 Task: Use Visual Studio Code's code navigation shortcuts to rename a variable across the project.
Action: Mouse moved to (77, 128)
Screenshot: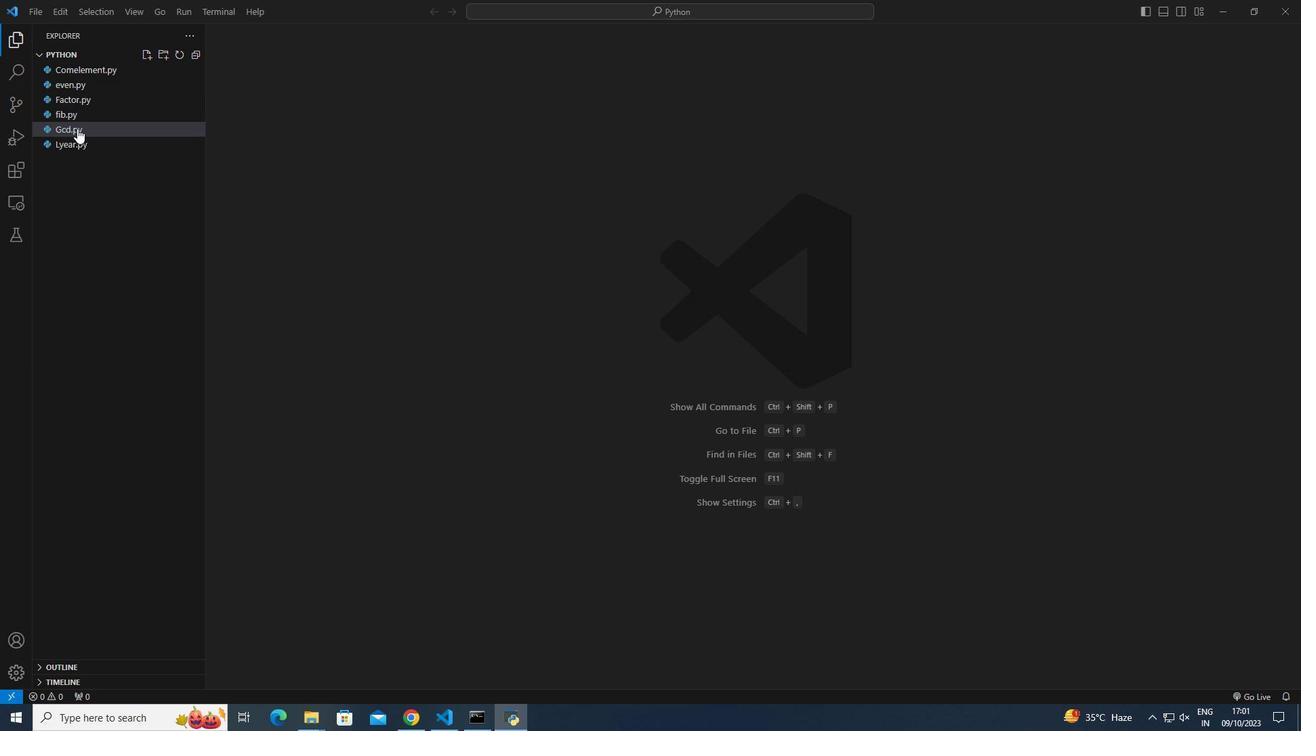 
Action: Mouse pressed left at (77, 128)
Screenshot: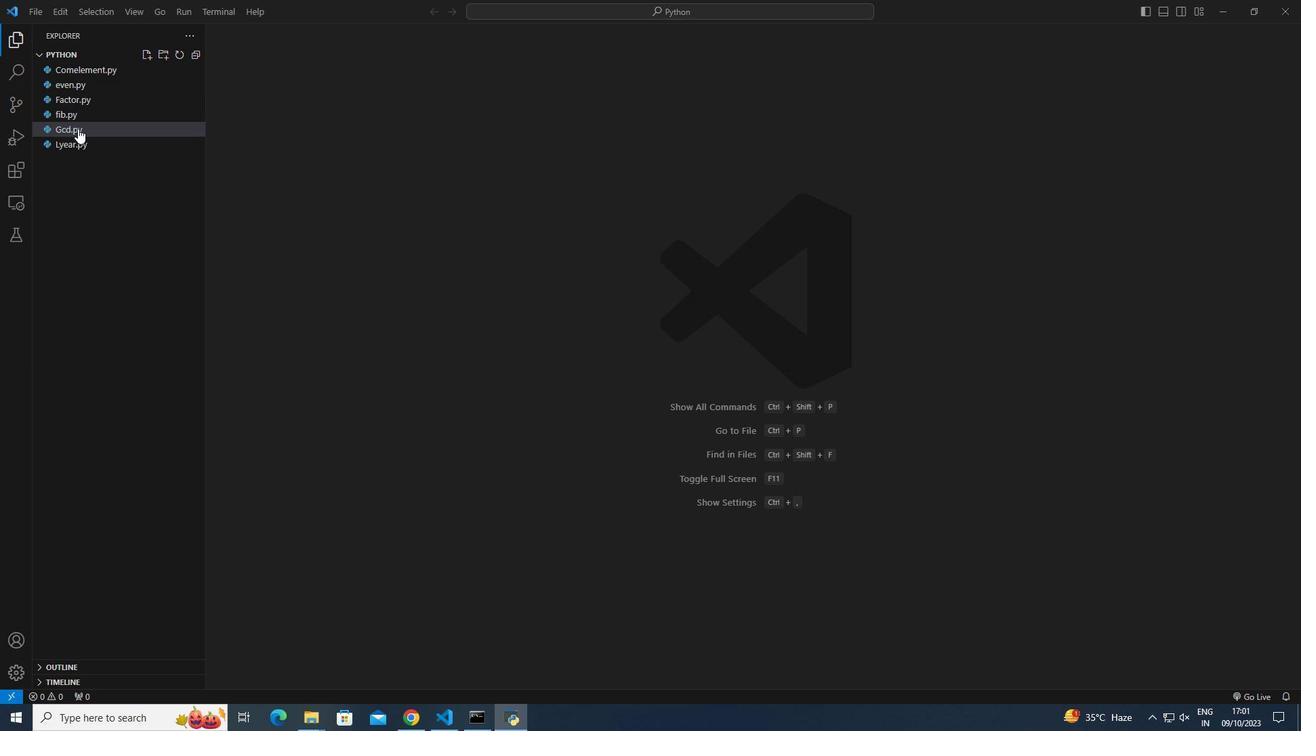 
Action: Mouse moved to (262, 121)
Screenshot: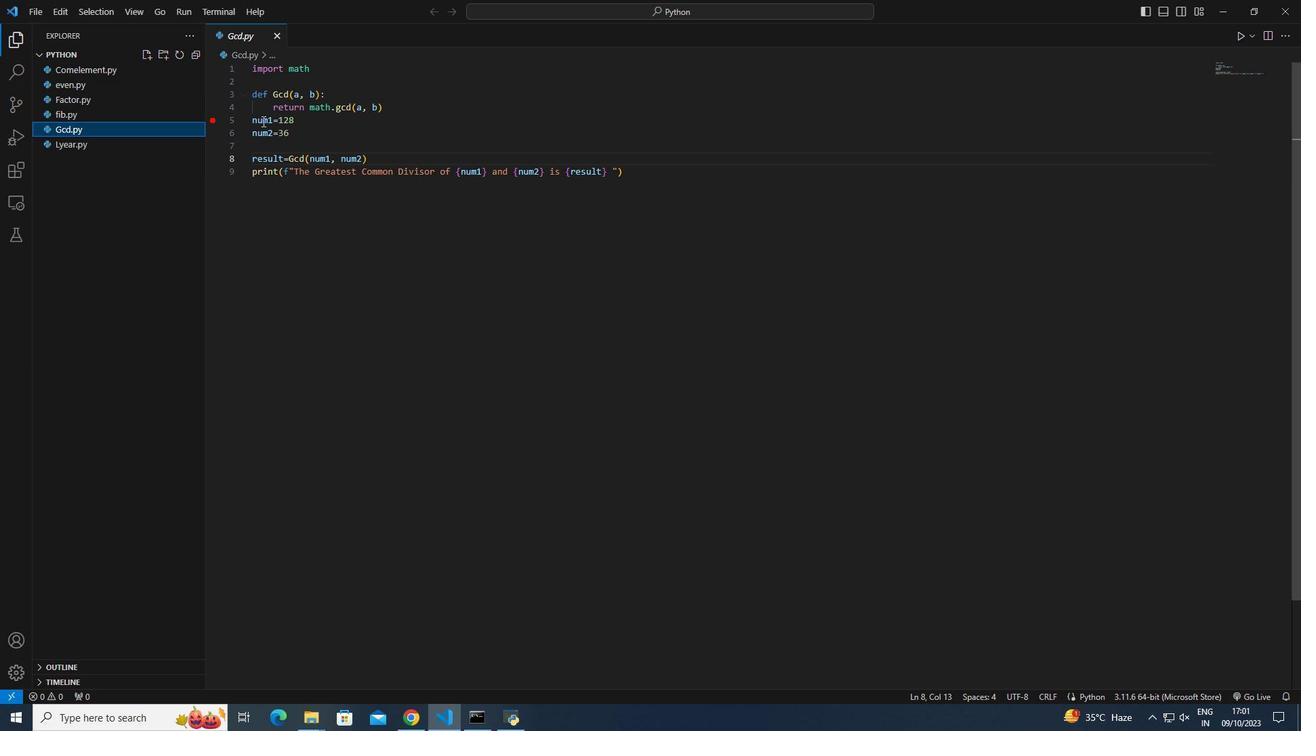
Action: Mouse pressed right at (262, 121)
Screenshot: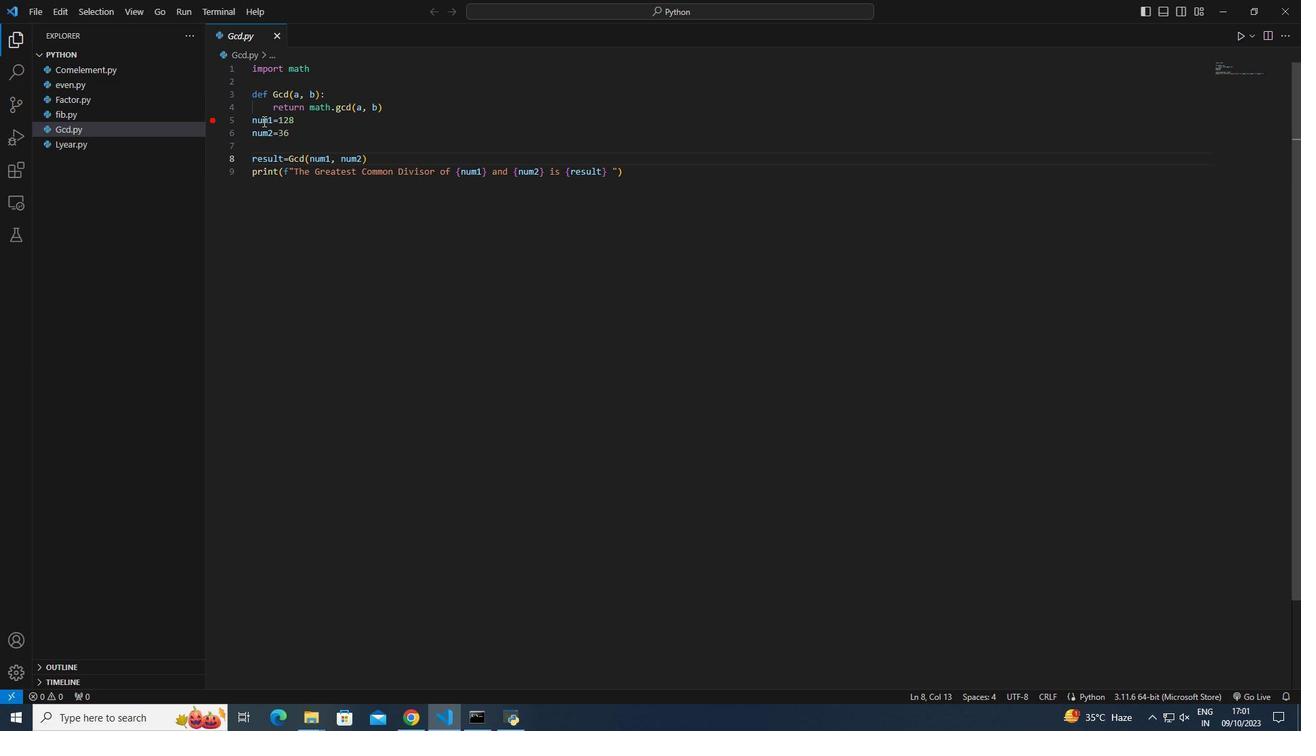 
Action: Mouse moved to (324, 268)
Screenshot: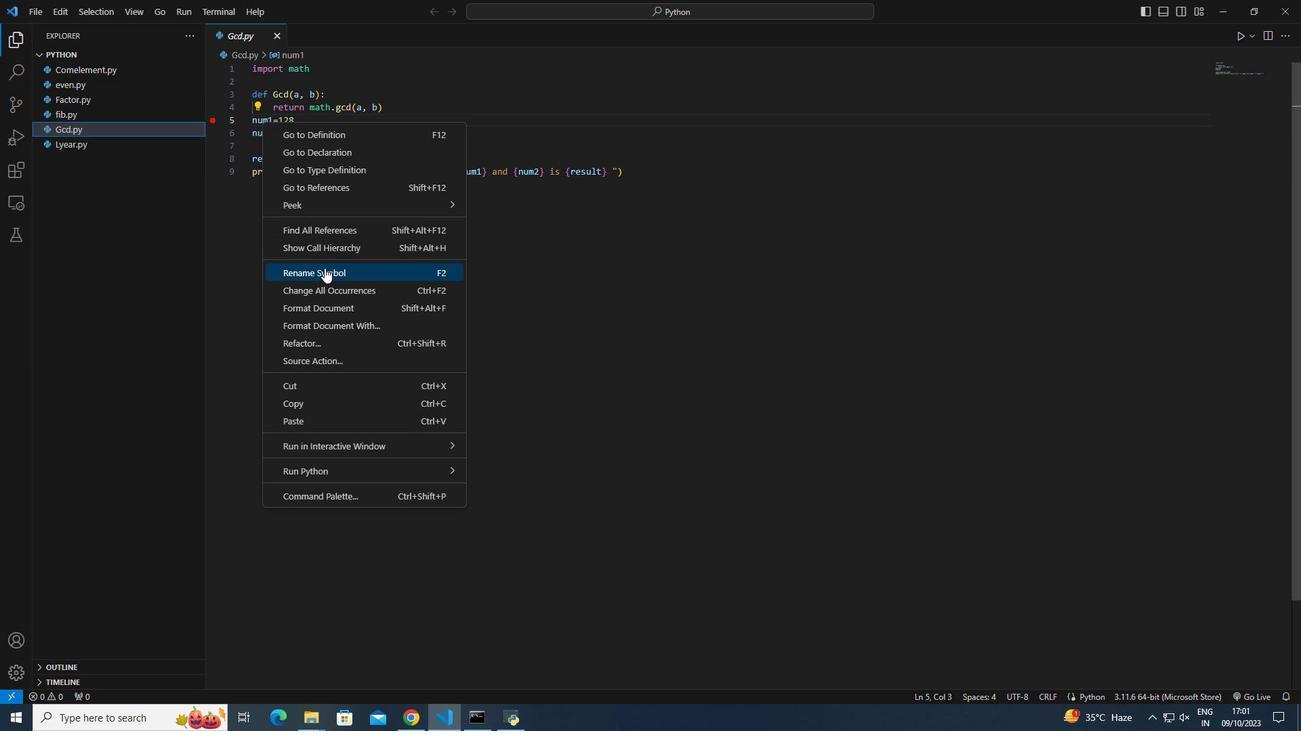 
Action: Mouse pressed left at (324, 268)
Screenshot: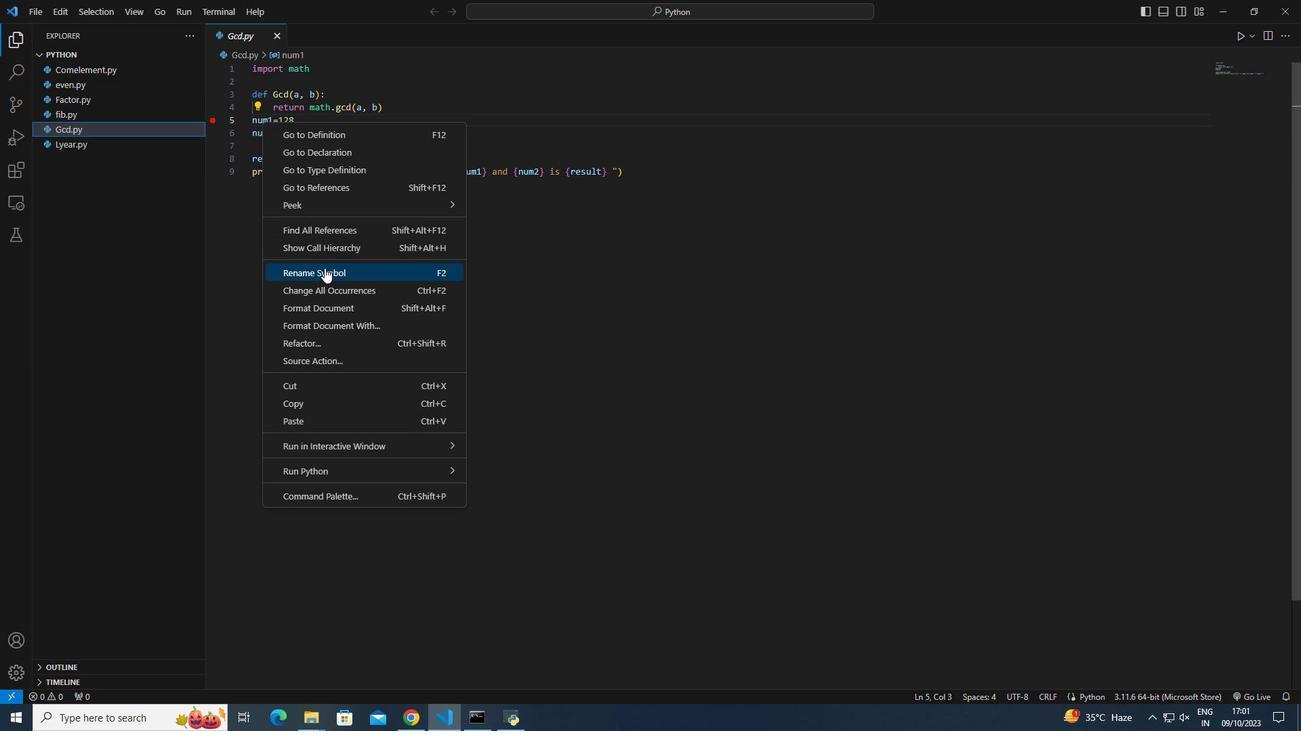 
Action: Mouse moved to (323, 267)
Screenshot: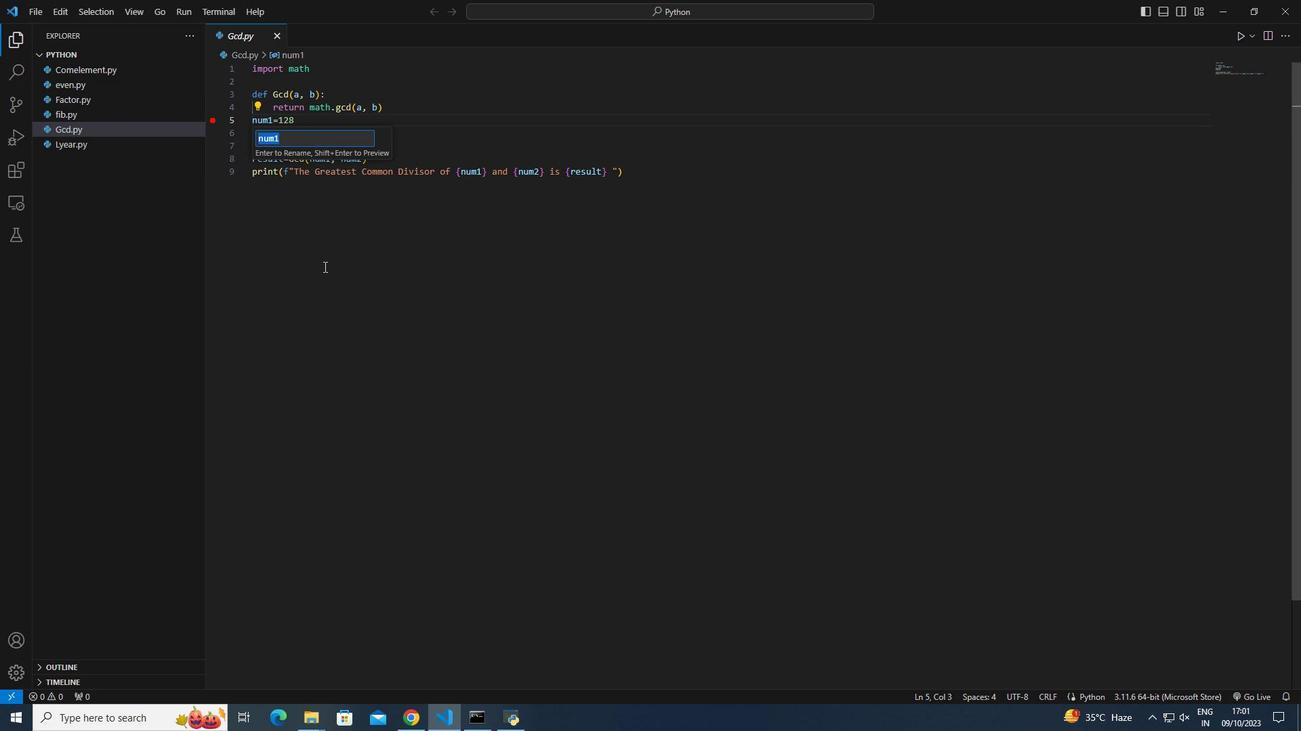 
Action: Key pressed n1<Key.enter>
Screenshot: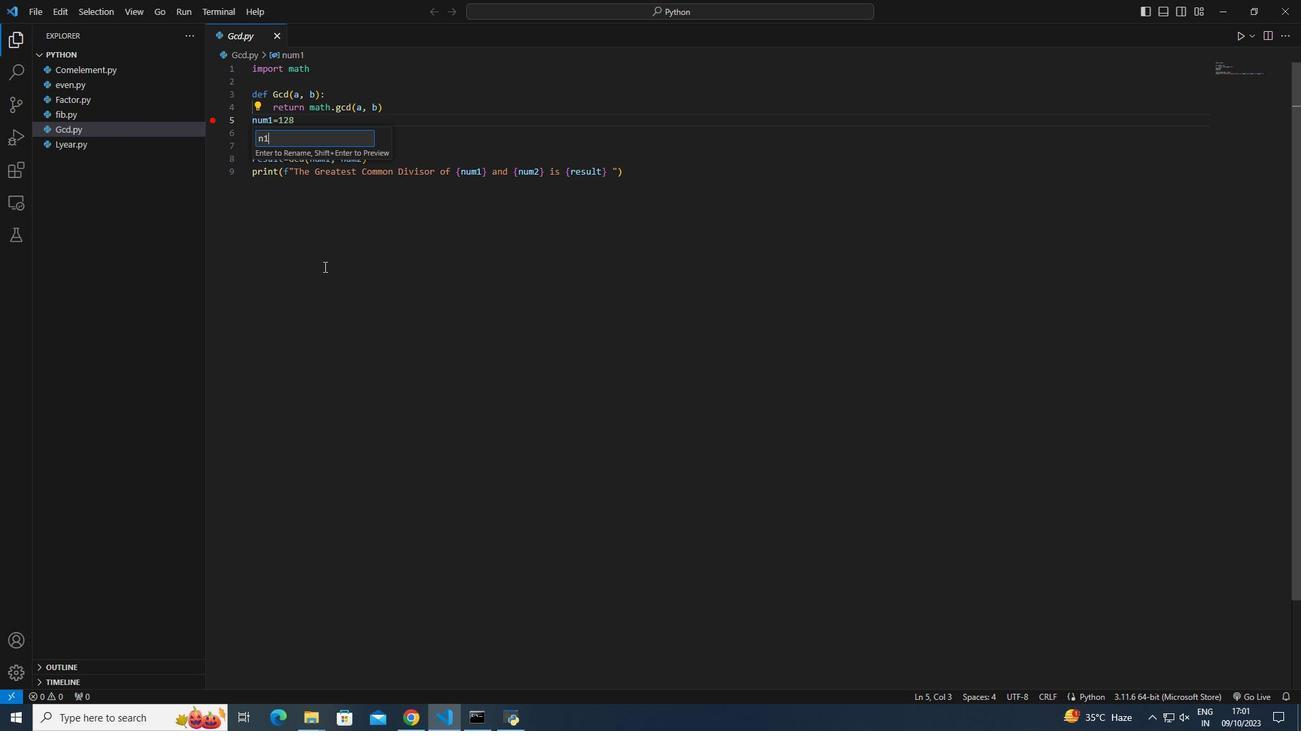 
Action: Mouse moved to (267, 136)
Screenshot: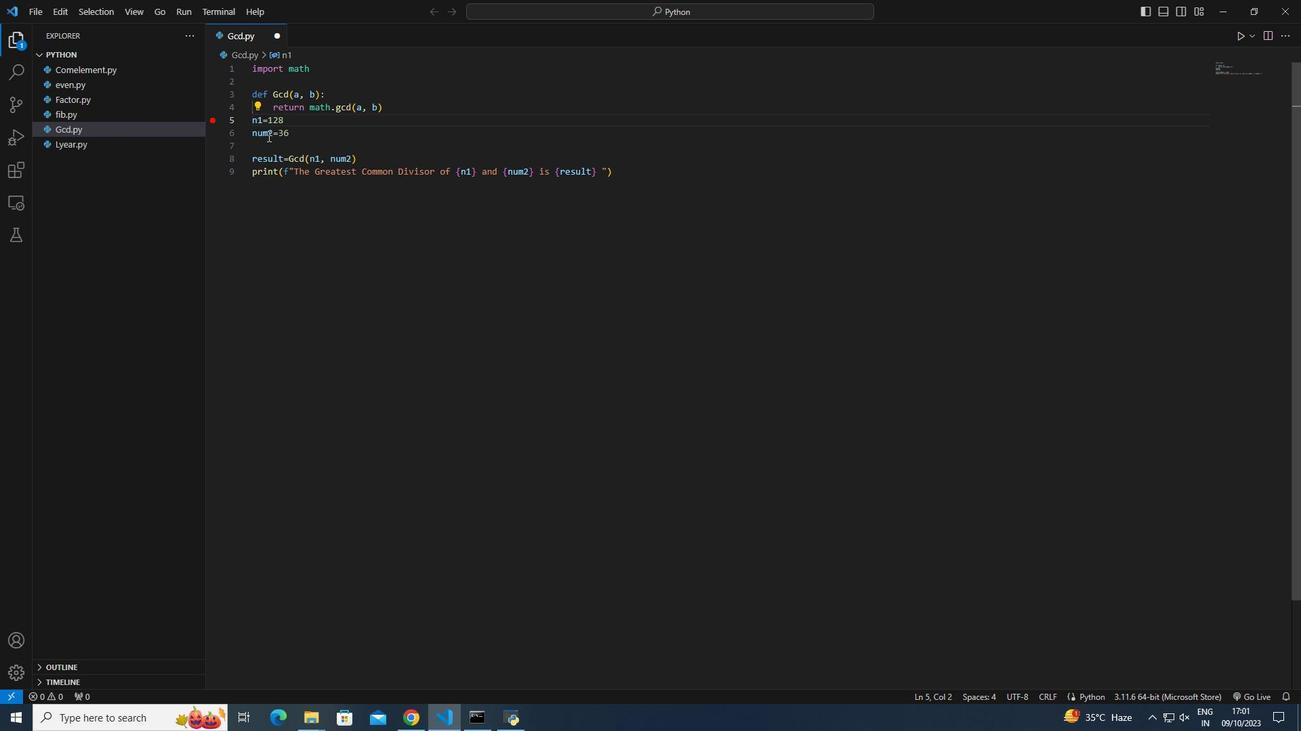 
Action: Mouse pressed right at (267, 136)
Screenshot: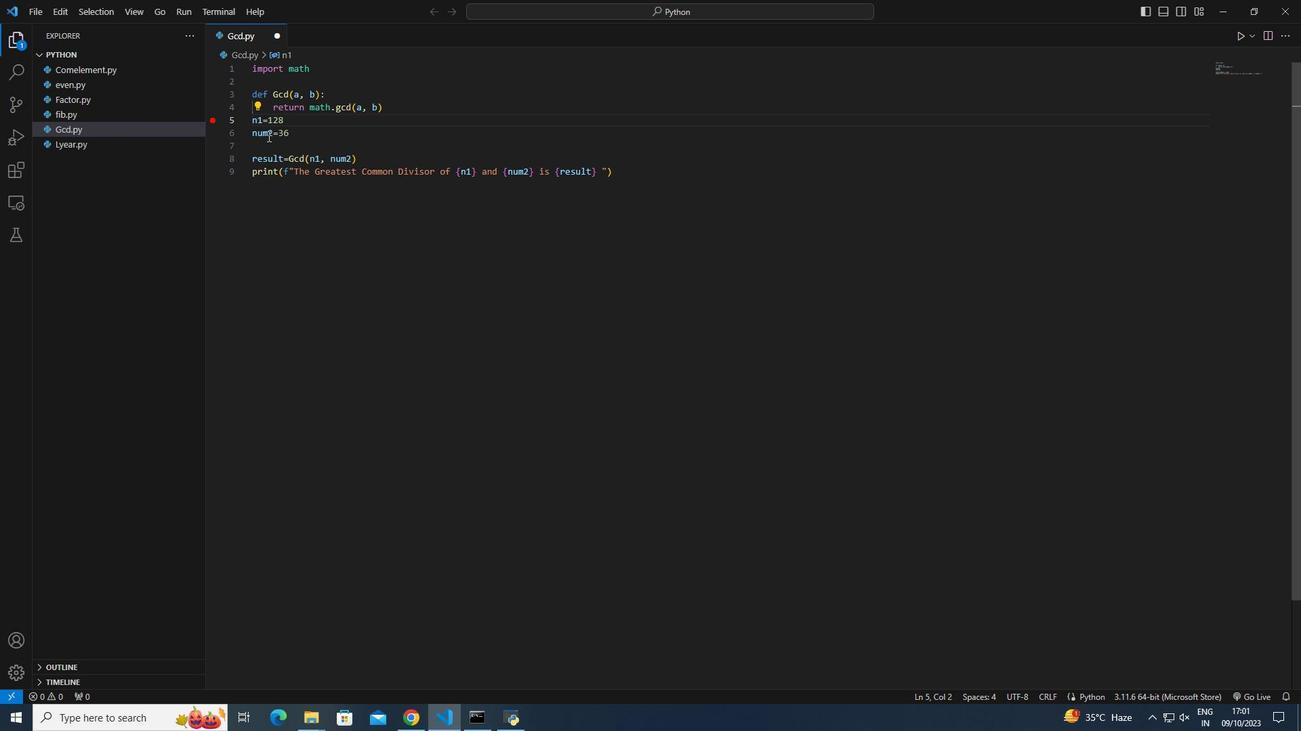 
Action: Mouse moved to (324, 285)
Screenshot: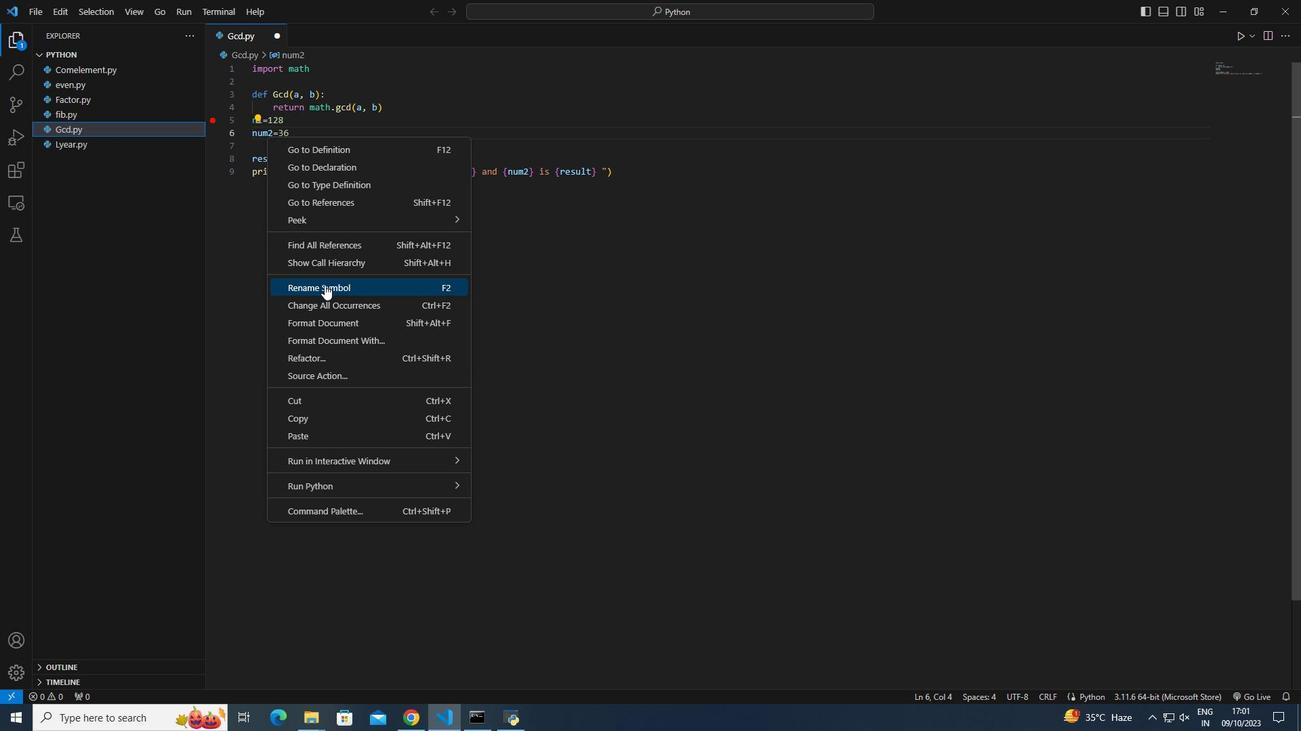 
Action: Mouse pressed left at (324, 285)
Screenshot: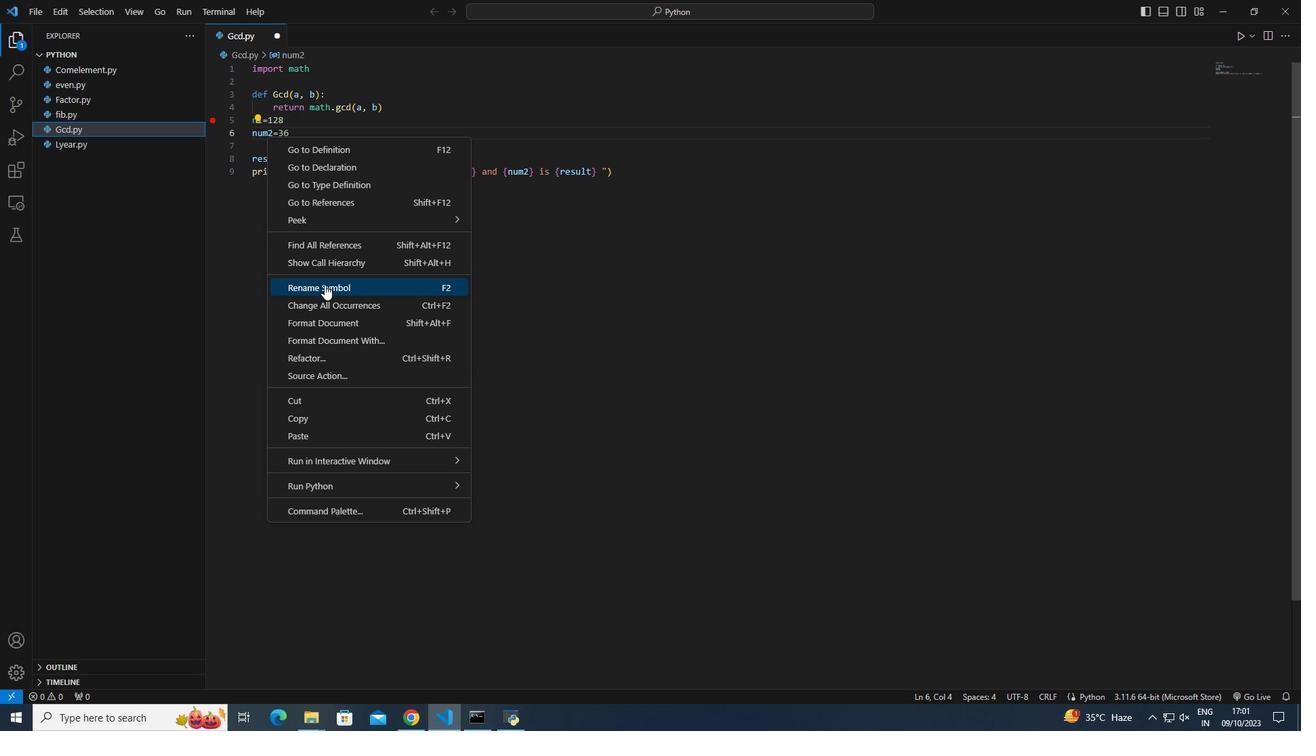 
Action: Mouse moved to (277, 147)
Screenshot: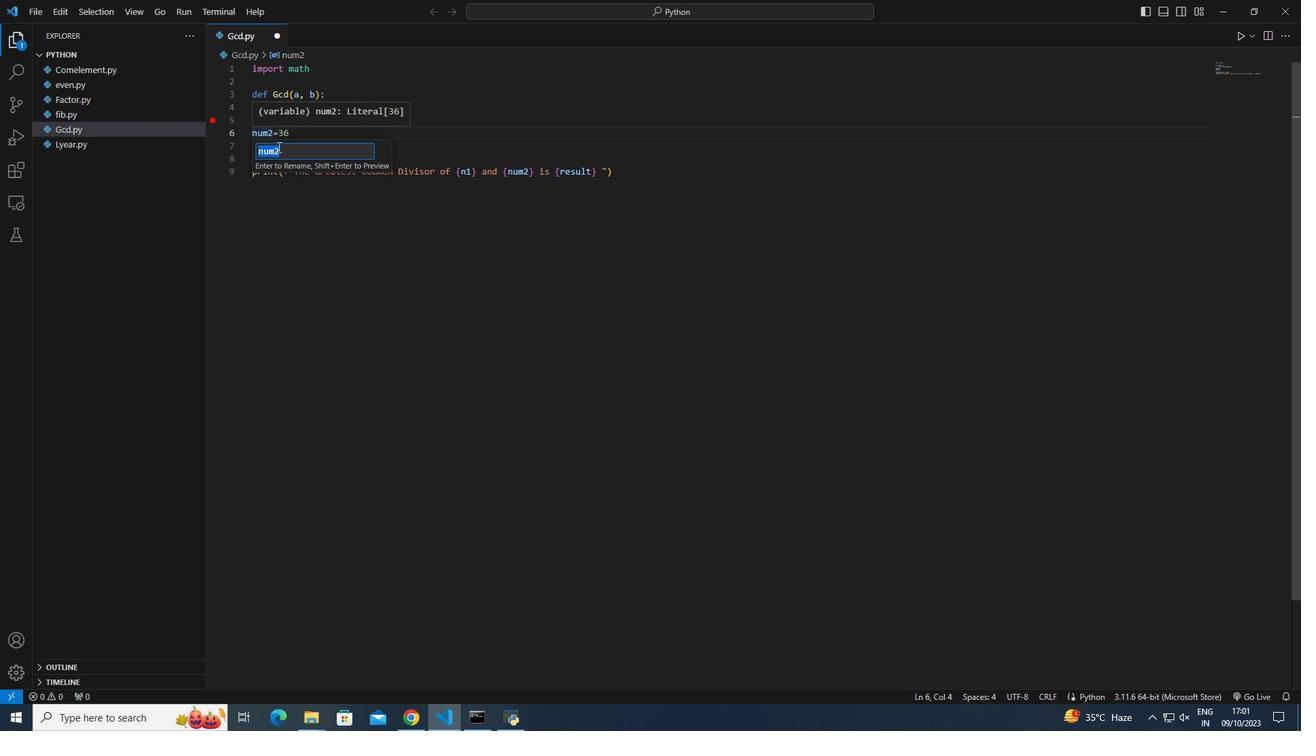 
Action: Key pressed n2<Key.enter>
Screenshot: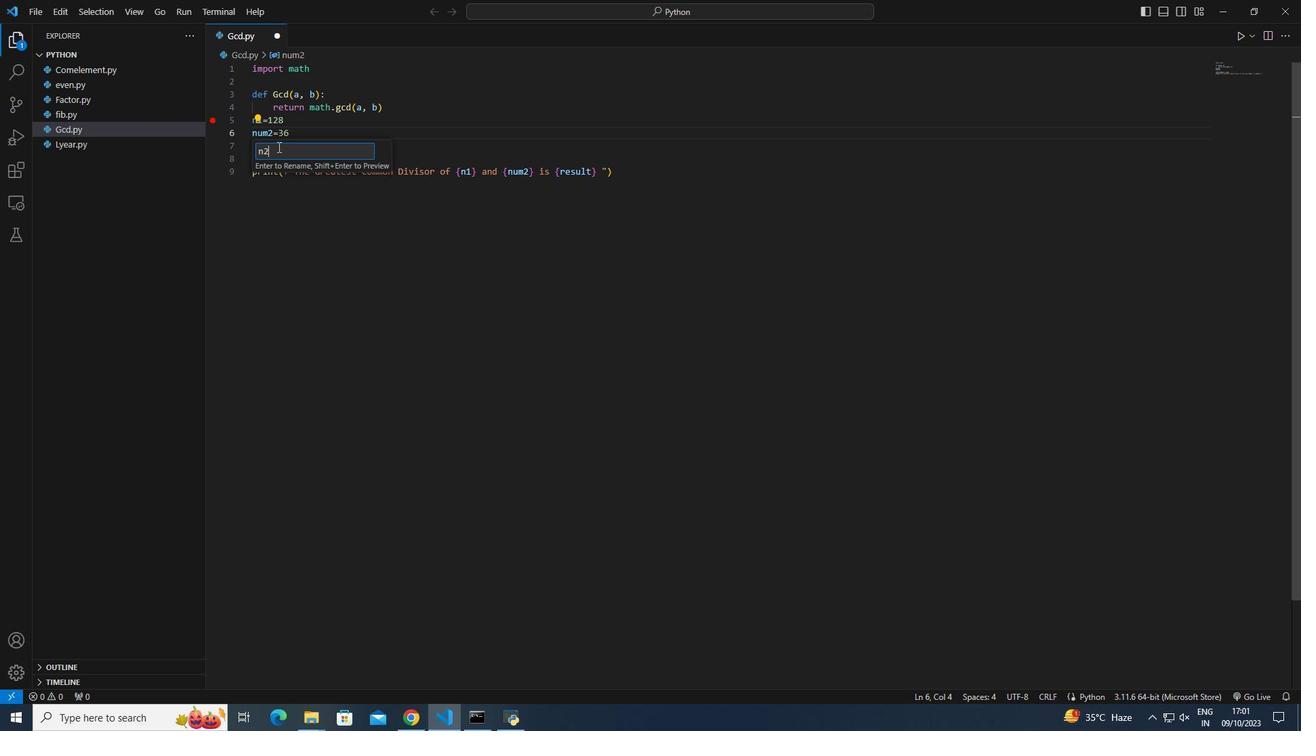 
Action: Mouse moved to (414, 283)
Screenshot: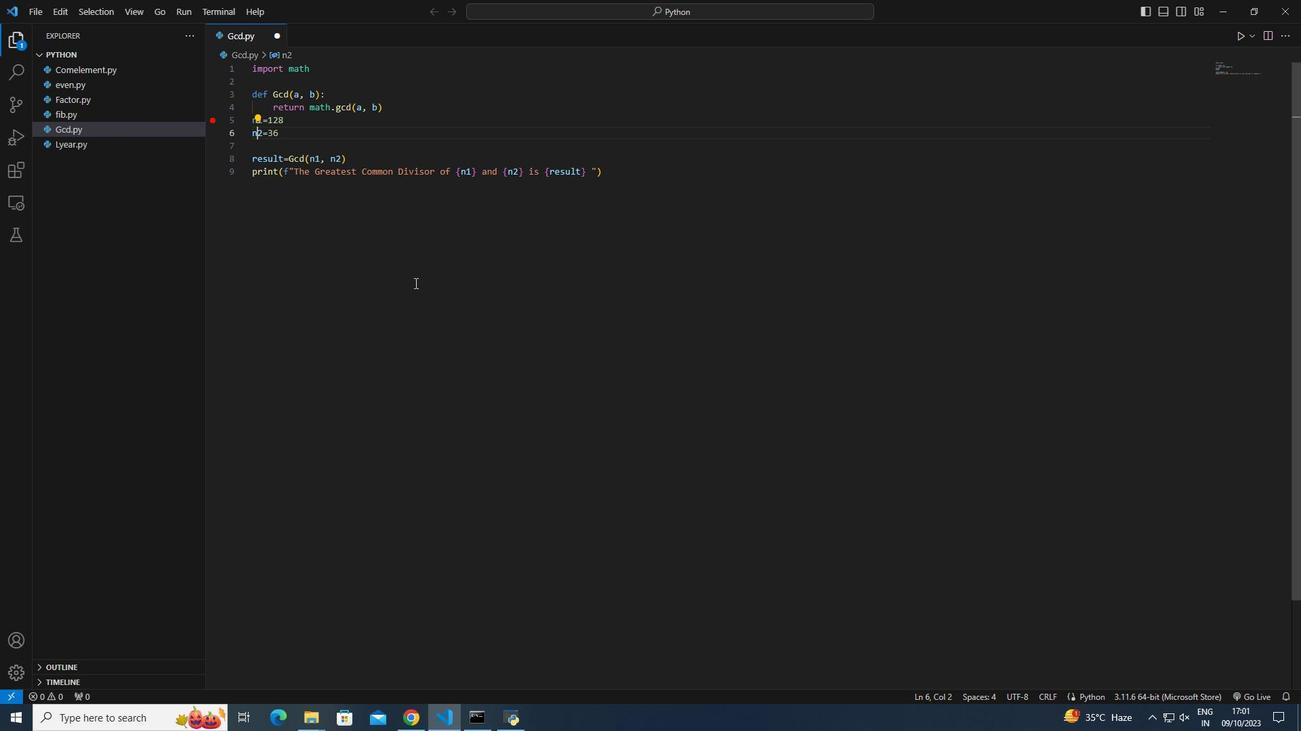 
Action: Key pressed ctrl+S
Screenshot: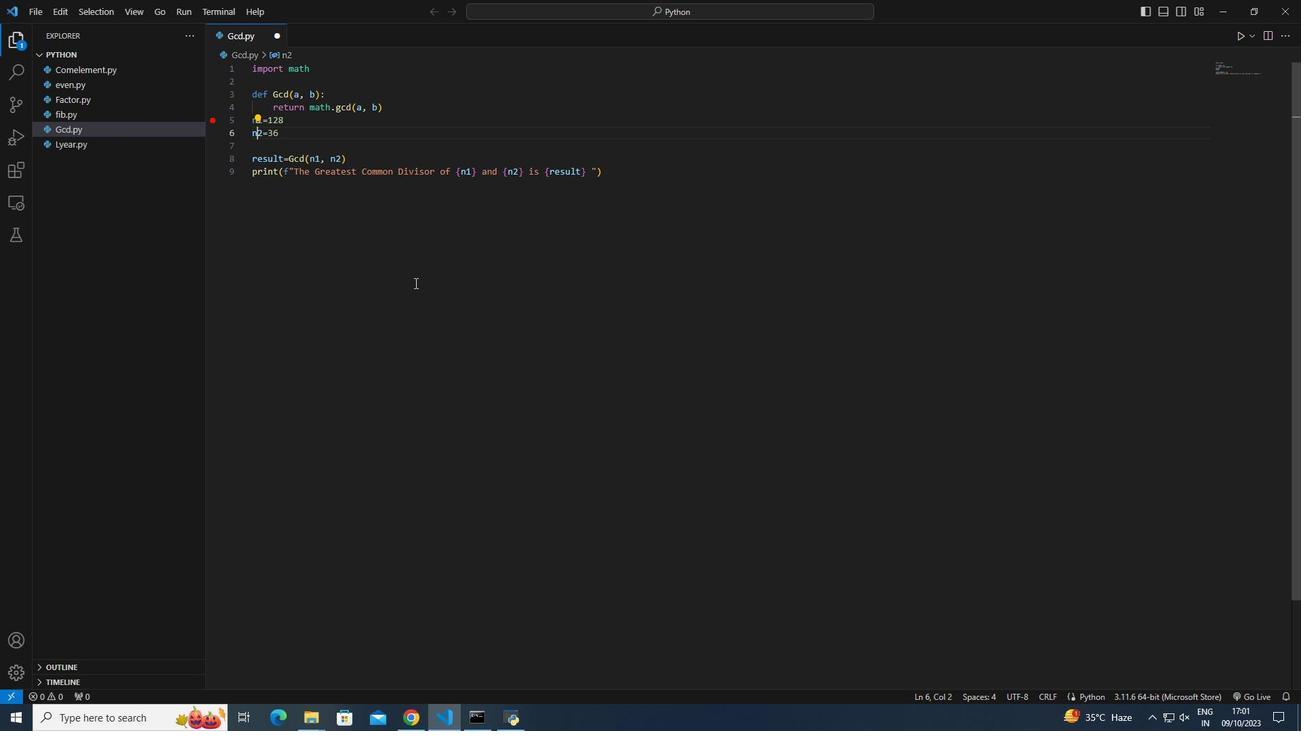 
Action: Mouse moved to (410, 282)
Screenshot: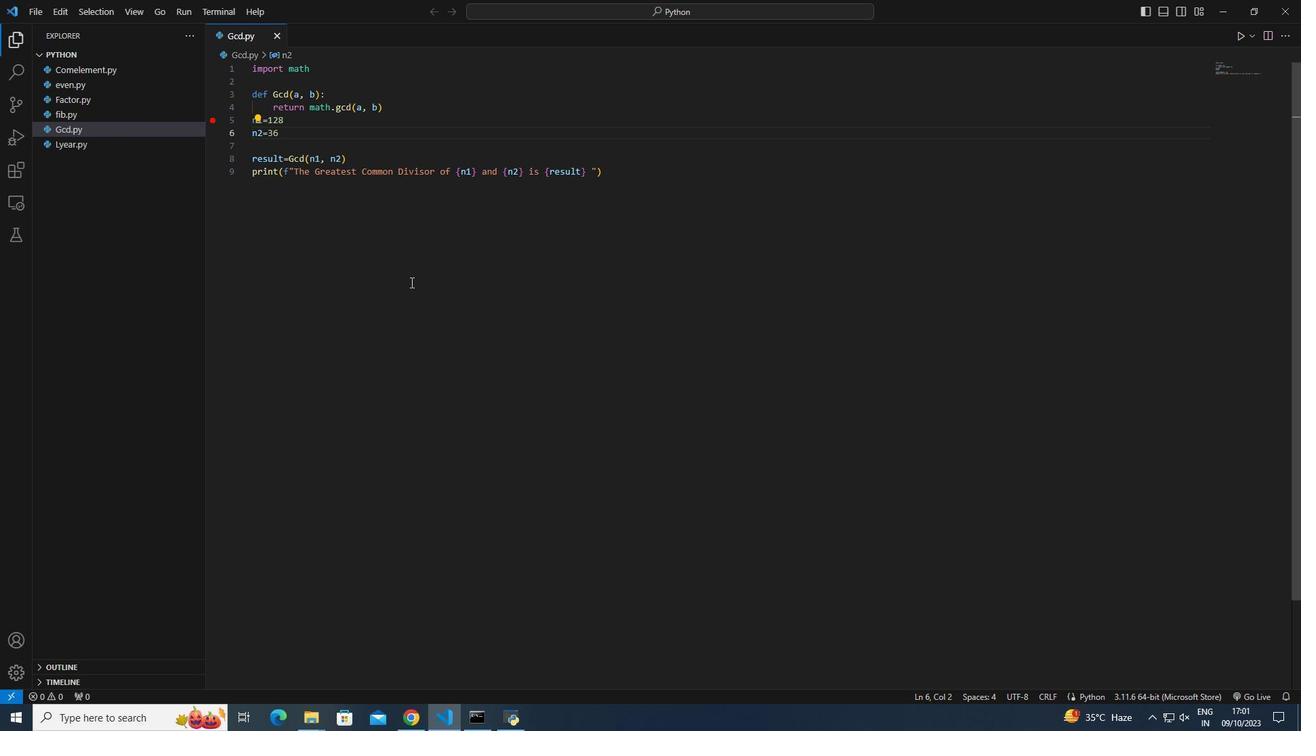 
